 Task: Create a rule from the Recommended list, Task Added to this Project -> add SubTasks in the project AgilePilot with SubTasks Gather and Analyse Requirements , Design and Implement Solution , System Test and UAT , Release to Production / Go Live
Action: Mouse moved to (414, 385)
Screenshot: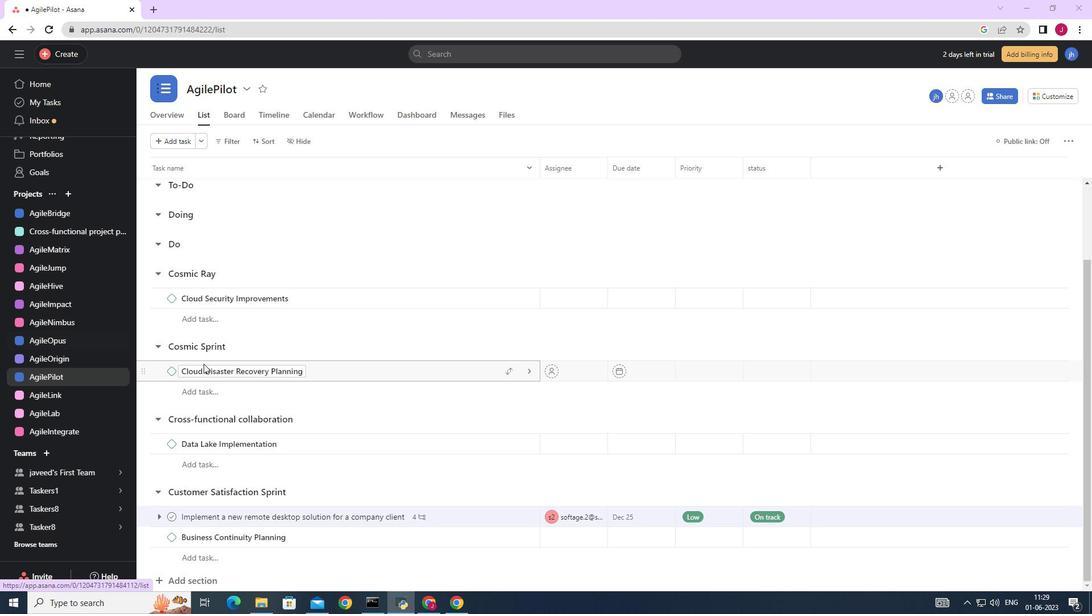 
Action: Mouse scrolled (414, 385) with delta (0, 0)
Screenshot: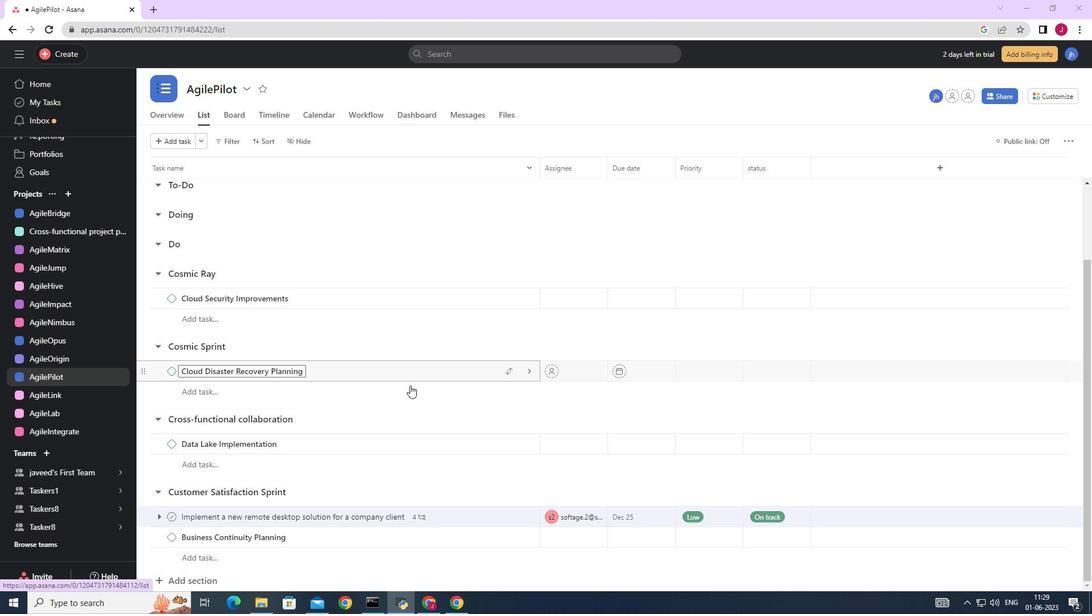 
Action: Mouse scrolled (414, 385) with delta (0, 0)
Screenshot: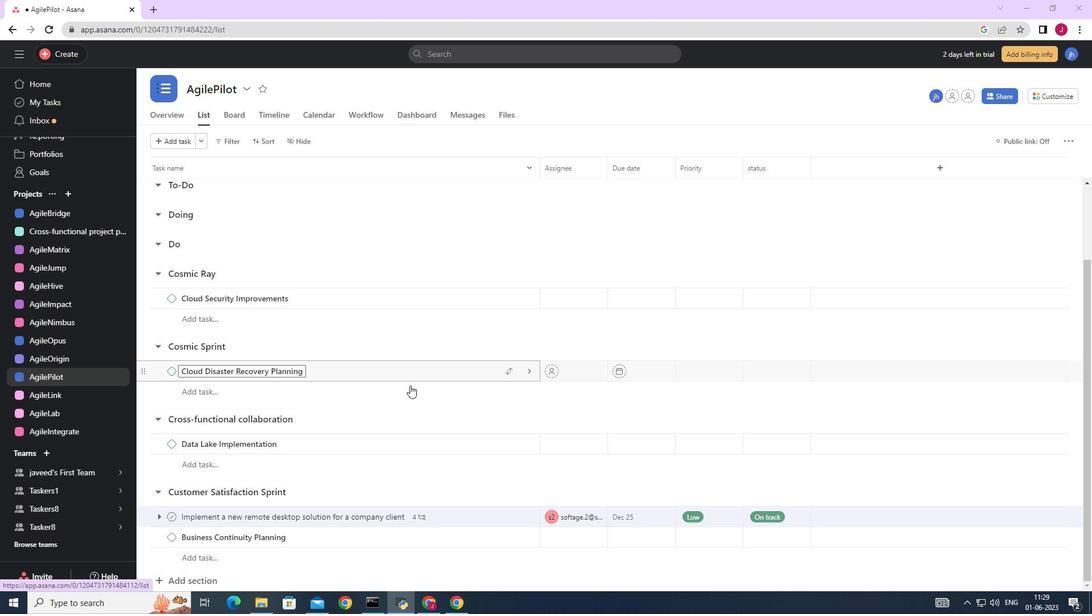 
Action: Mouse moved to (414, 385)
Screenshot: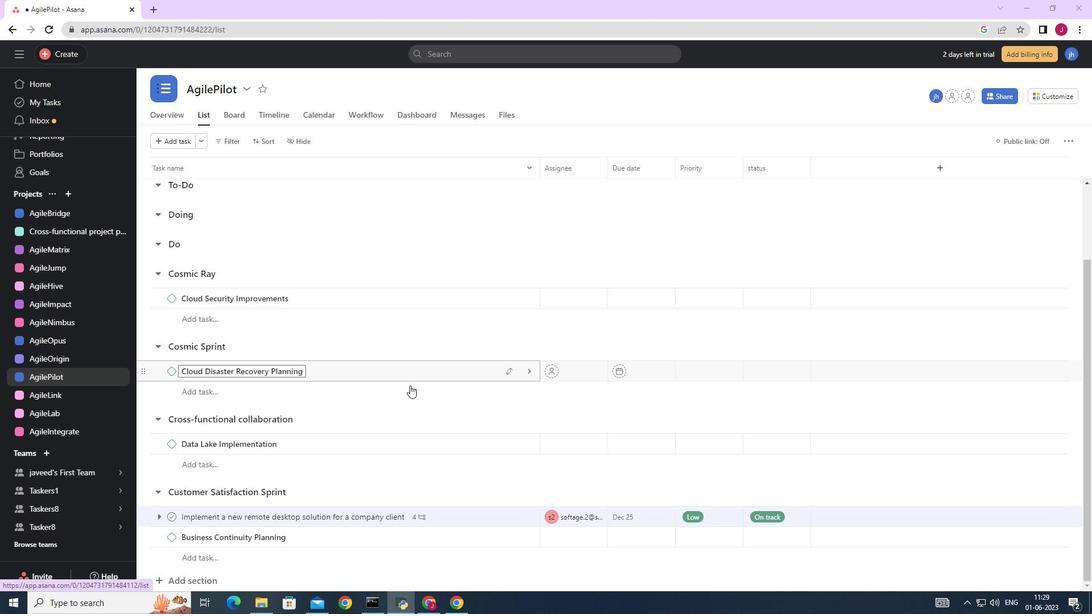 
Action: Mouse scrolled (414, 385) with delta (0, 0)
Screenshot: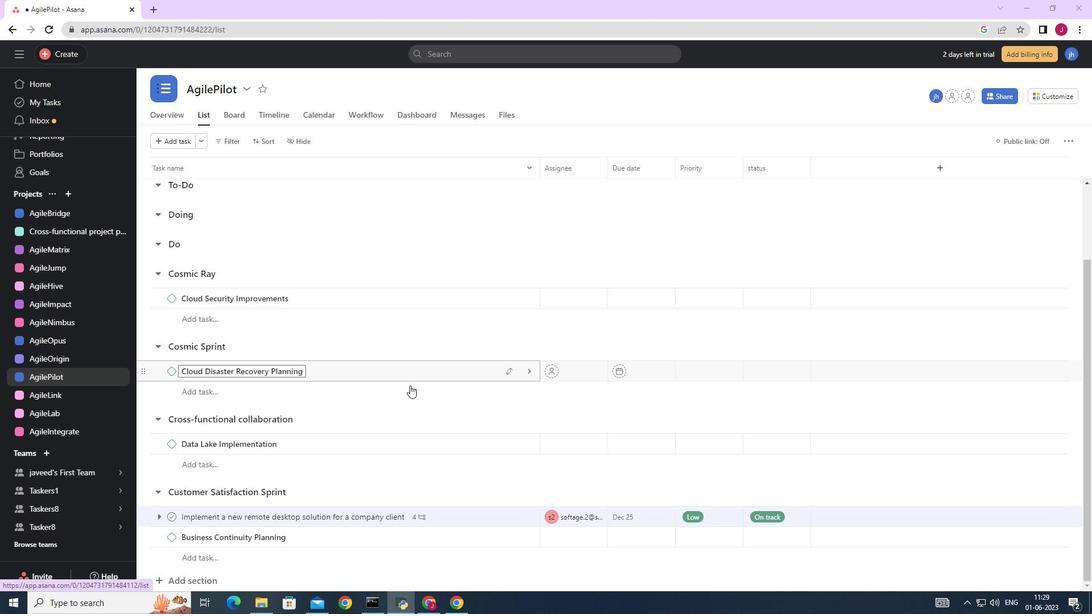 
Action: Mouse scrolled (414, 385) with delta (0, 0)
Screenshot: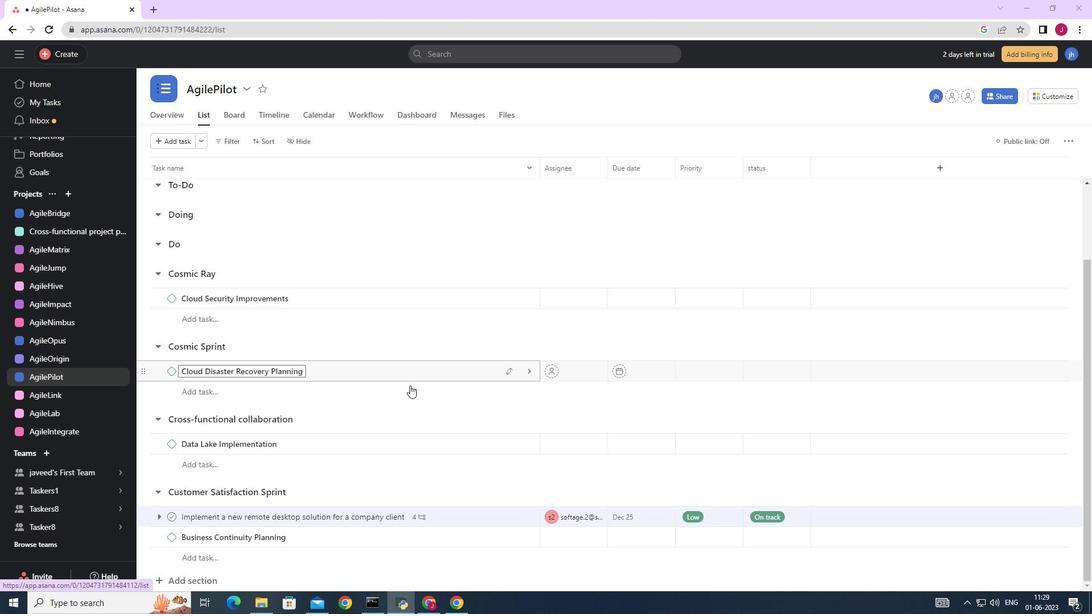 
Action: Mouse scrolled (414, 385) with delta (0, 0)
Screenshot: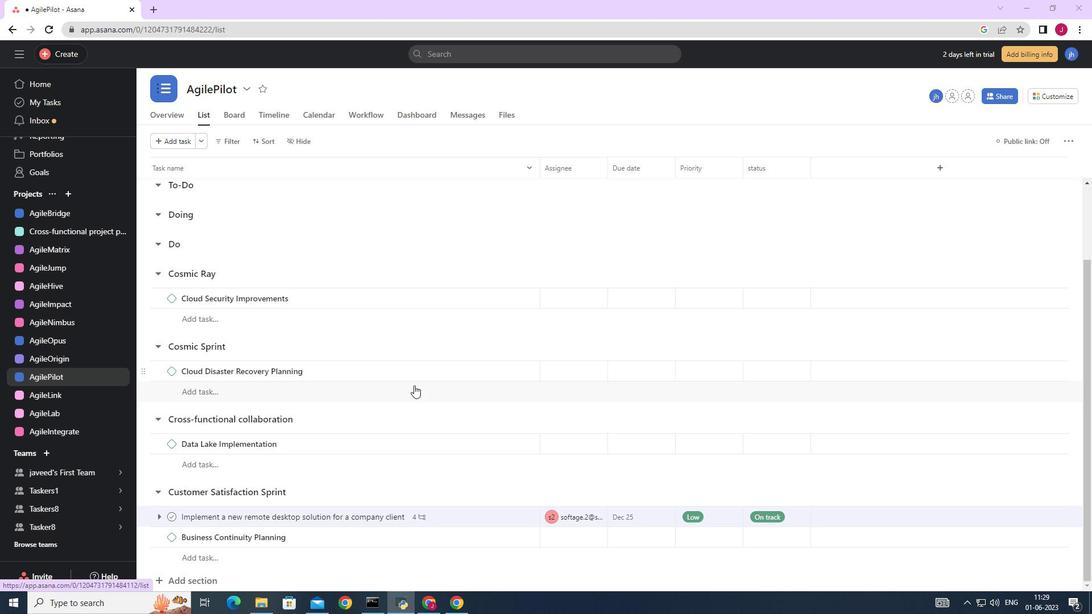 
Action: Mouse moved to (416, 388)
Screenshot: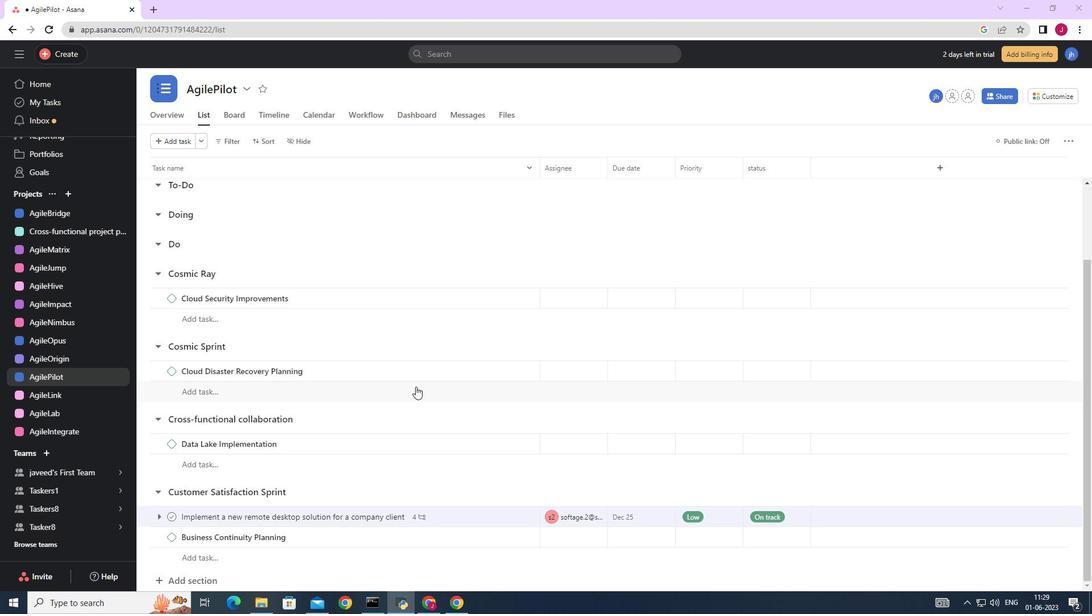 
Action: Mouse scrolled (416, 388) with delta (0, 0)
Screenshot: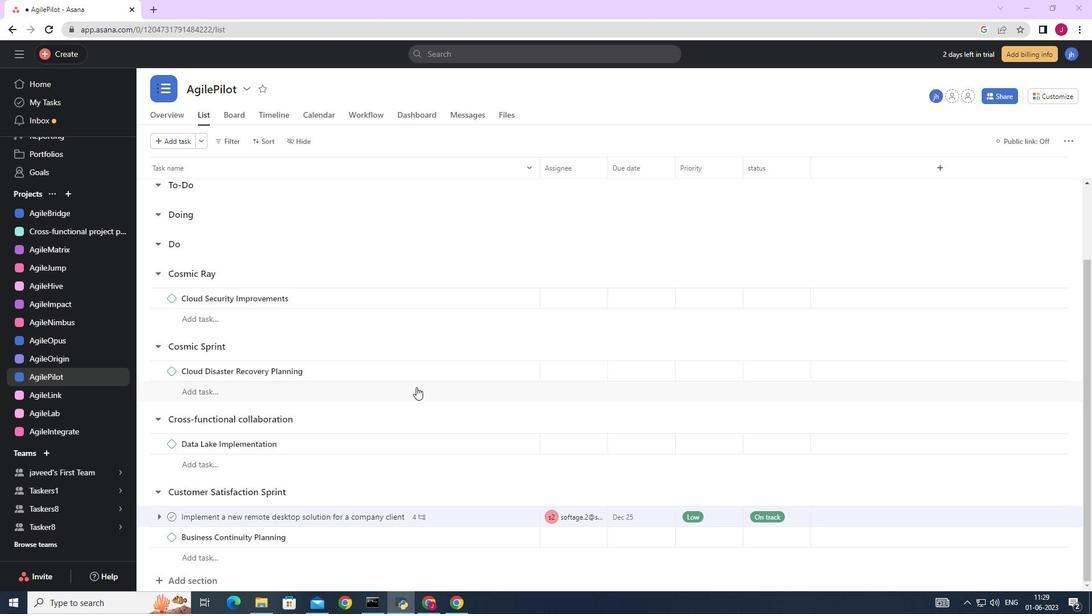 
Action: Mouse moved to (1060, 93)
Screenshot: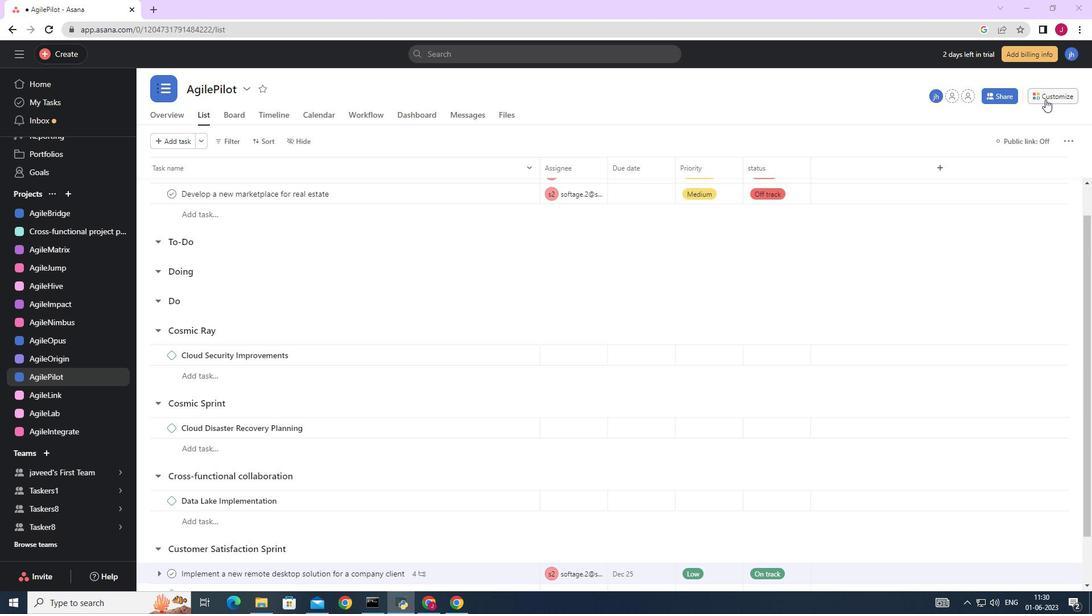 
Action: Mouse pressed left at (1060, 93)
Screenshot: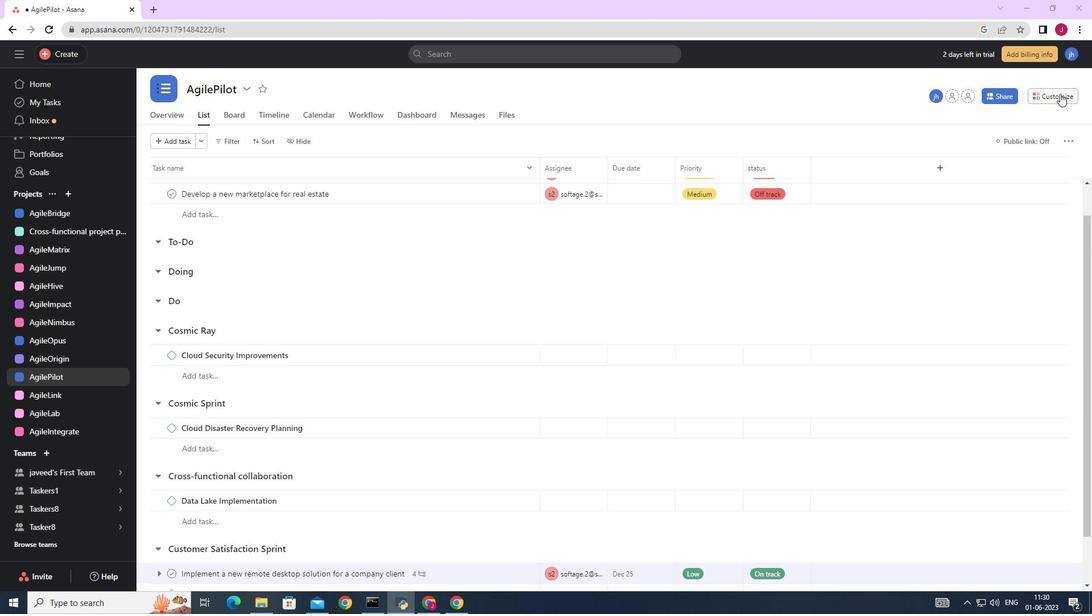 
Action: Mouse moved to (850, 251)
Screenshot: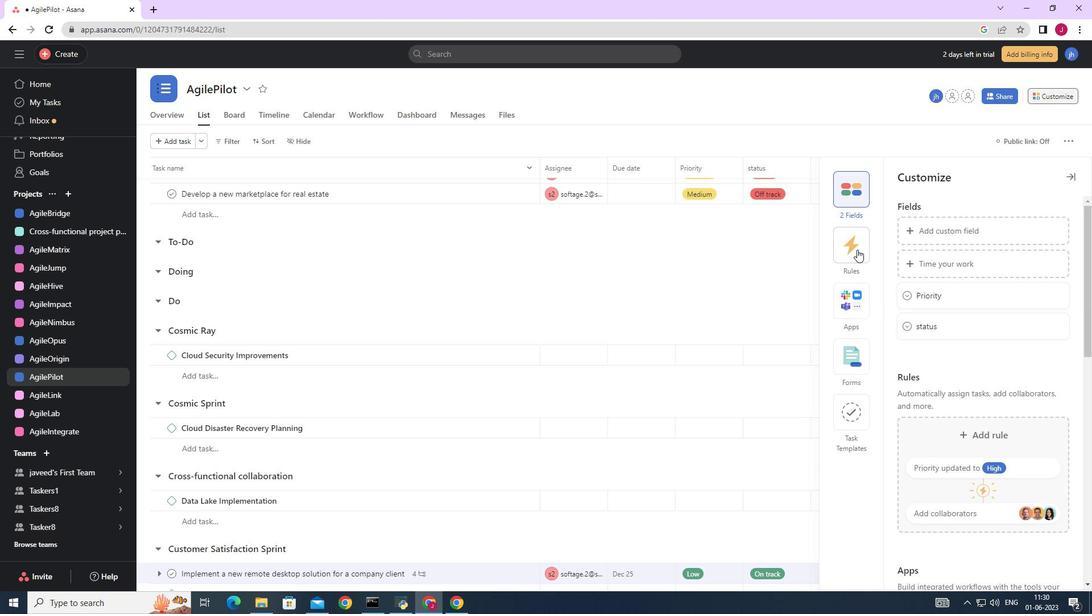 
Action: Mouse pressed left at (850, 251)
Screenshot: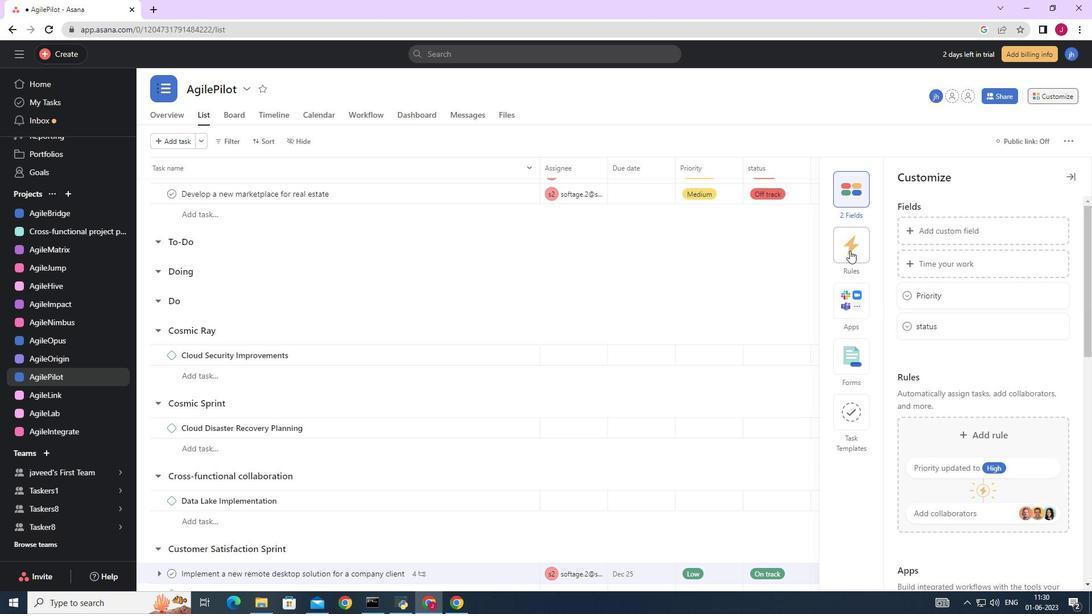 
Action: Mouse moved to (939, 269)
Screenshot: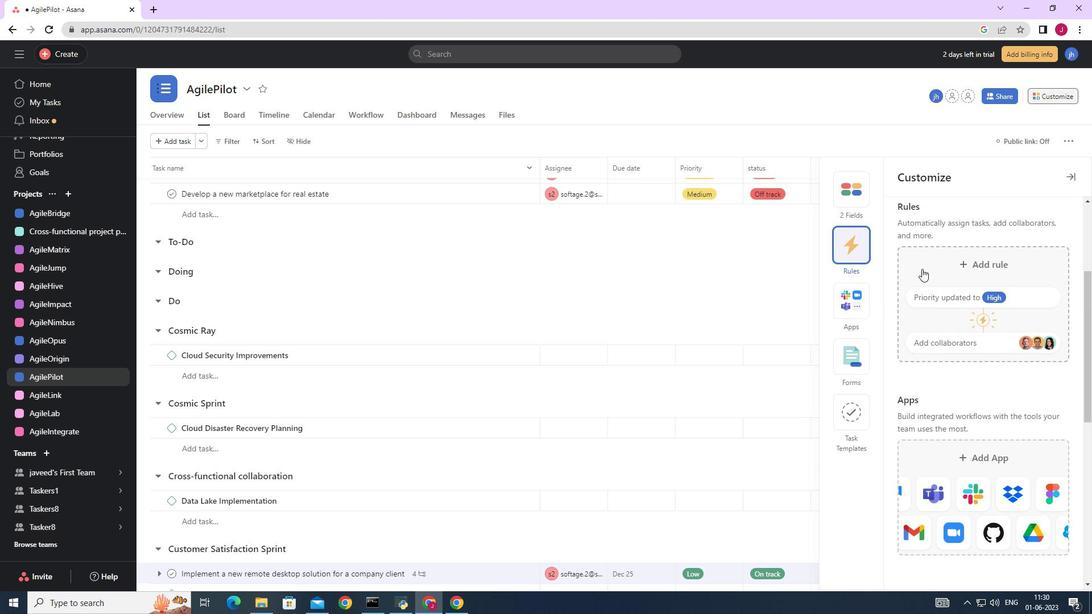 
Action: Mouse pressed left at (939, 269)
Screenshot: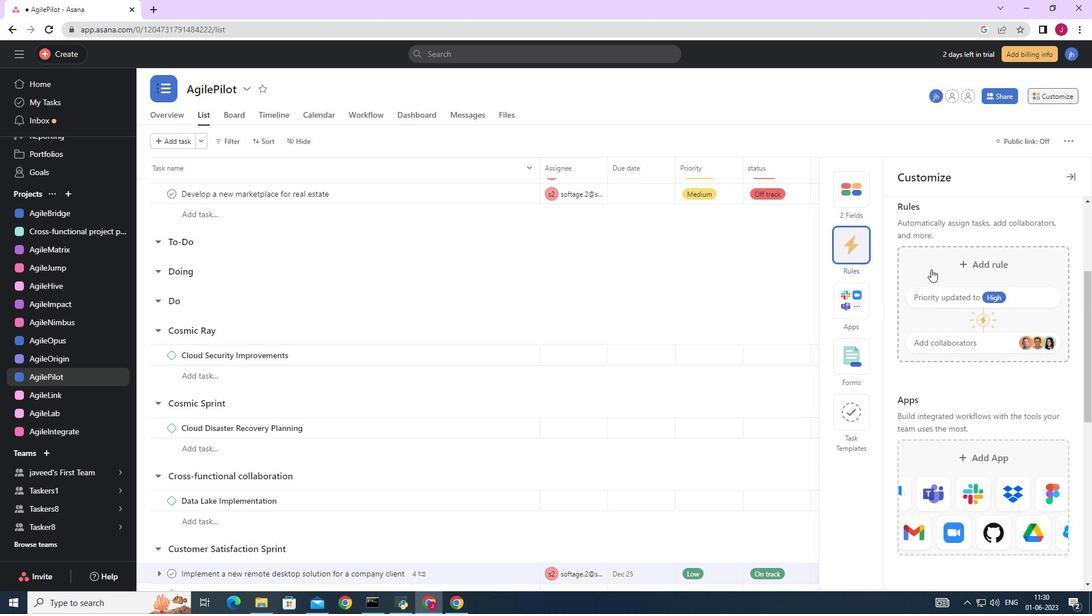 
Action: Mouse moved to (455, 172)
Screenshot: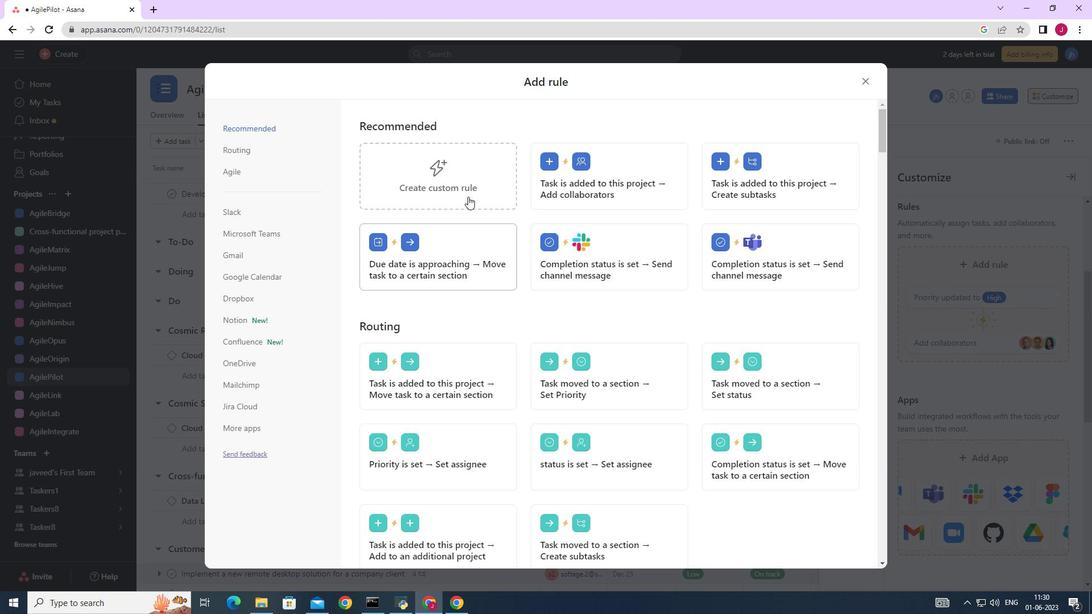 
Action: Mouse pressed left at (455, 172)
Screenshot: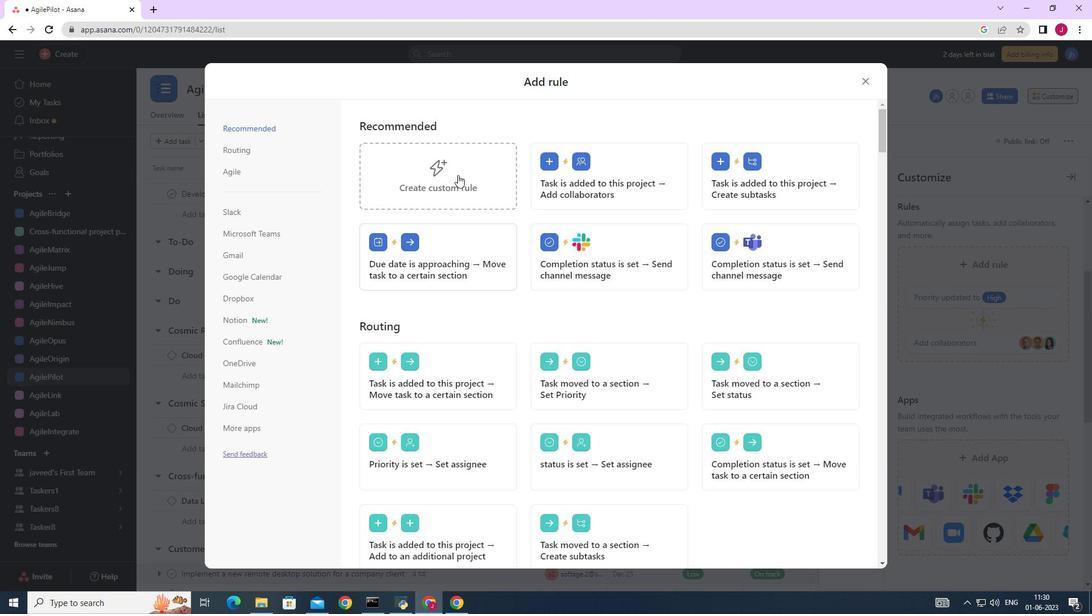 
Action: Mouse moved to (559, 306)
Screenshot: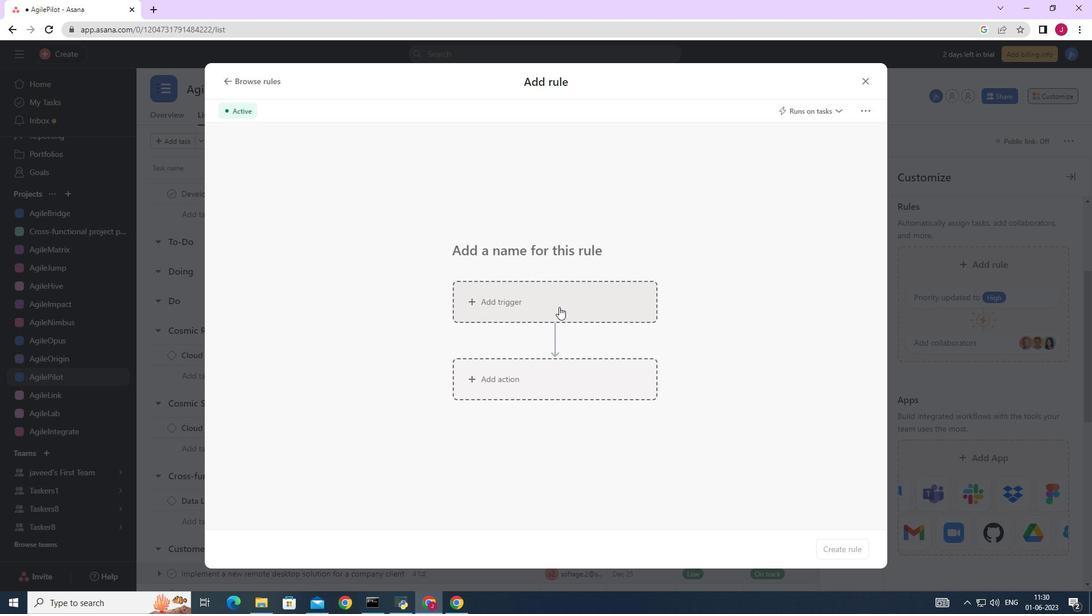 
Action: Mouse pressed left at (559, 306)
Screenshot: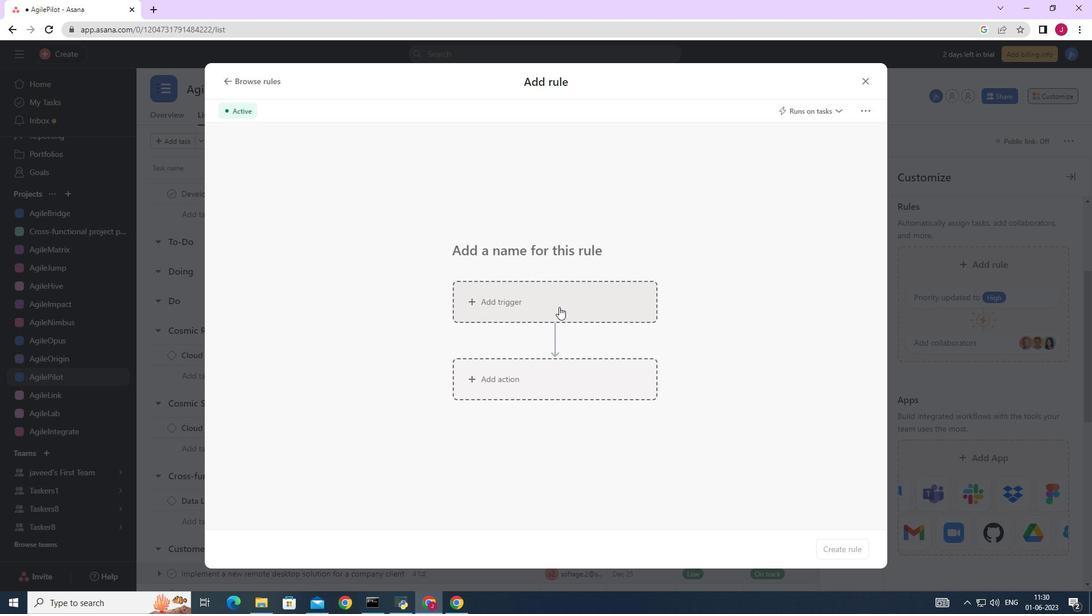 
Action: Mouse moved to (498, 376)
Screenshot: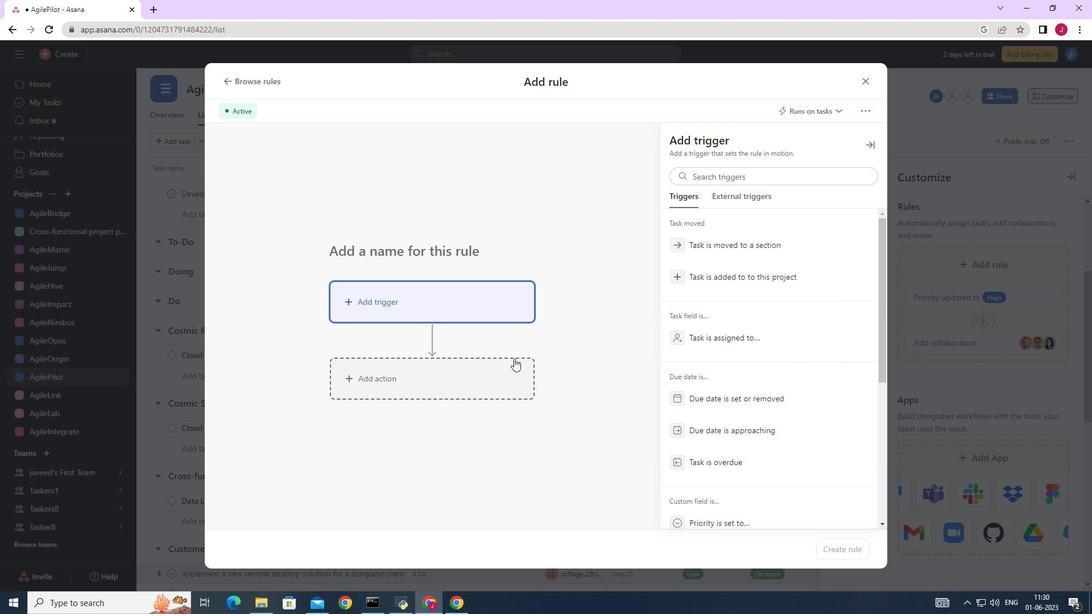 
Action: Mouse pressed left at (498, 376)
Screenshot: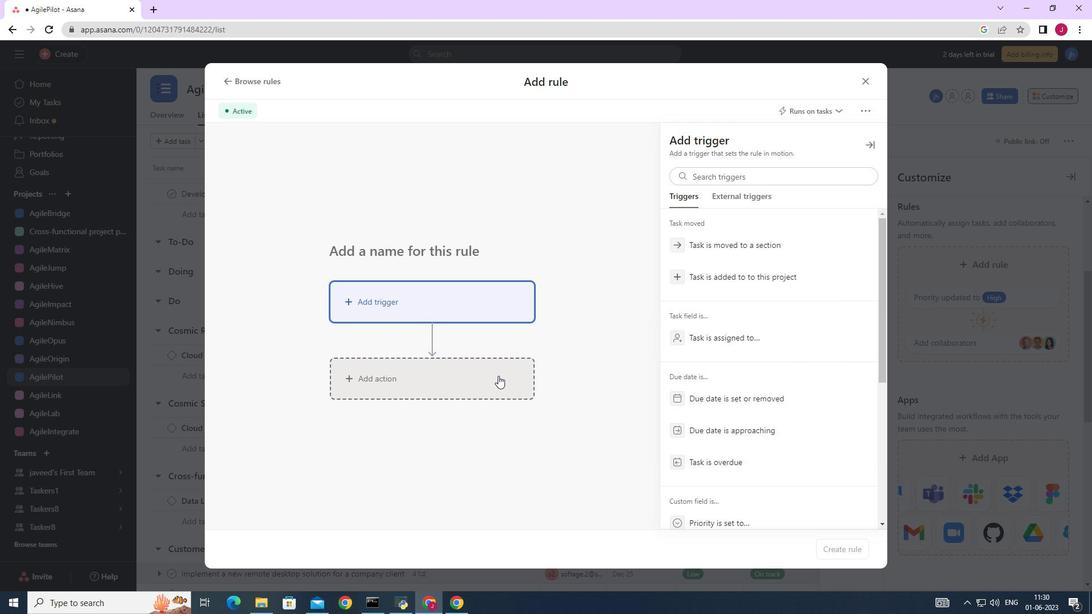 
Action: Mouse moved to (790, 344)
Screenshot: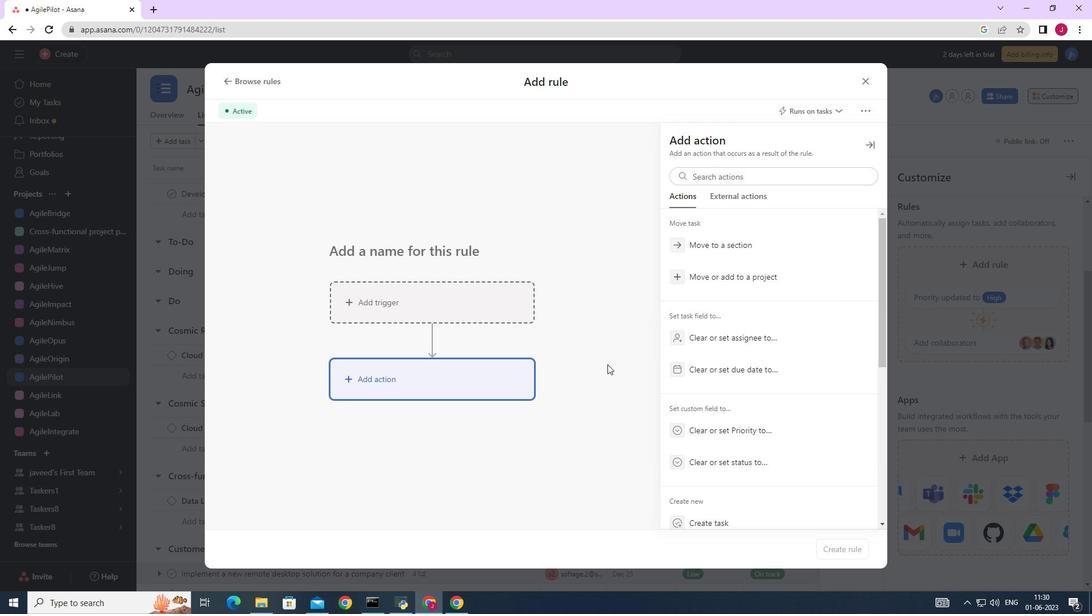 
Action: Mouse scrolled (790, 343) with delta (0, 0)
Screenshot: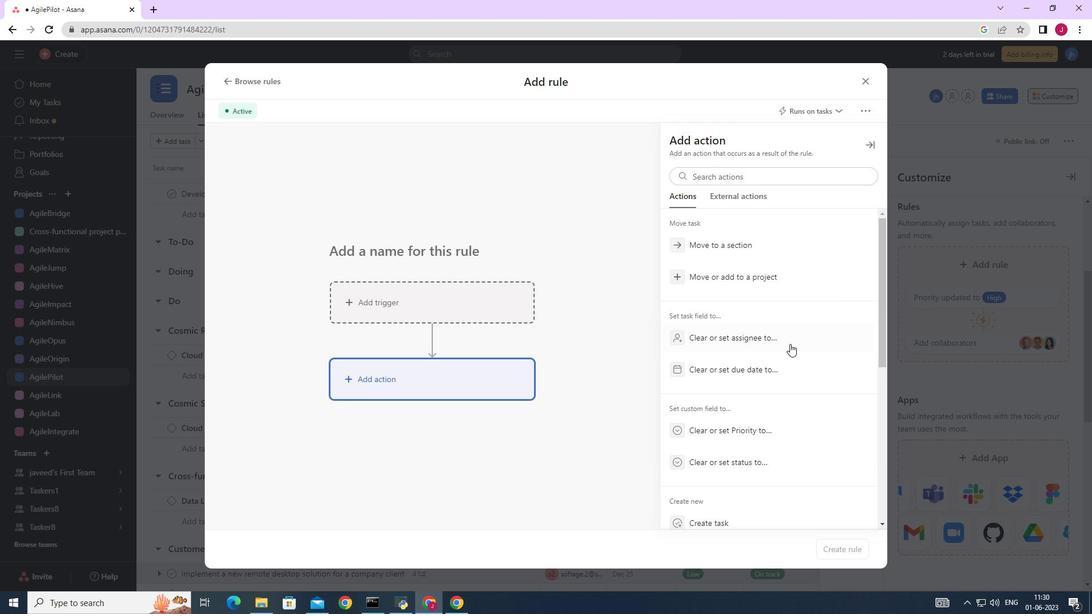 
Action: Mouse scrolled (790, 343) with delta (0, 0)
Screenshot: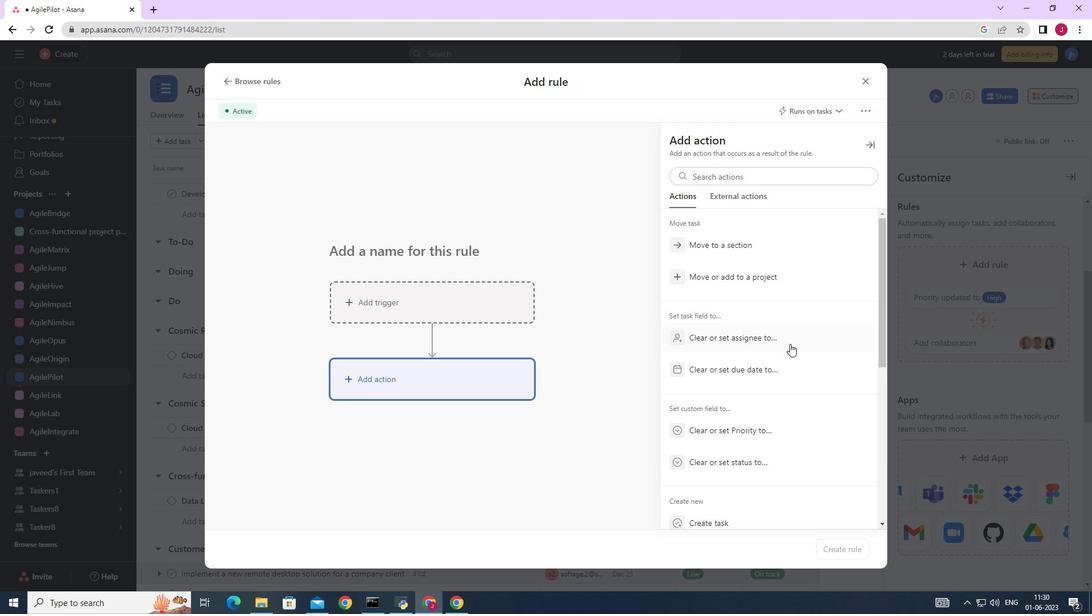 
Action: Mouse scrolled (790, 343) with delta (0, 0)
Screenshot: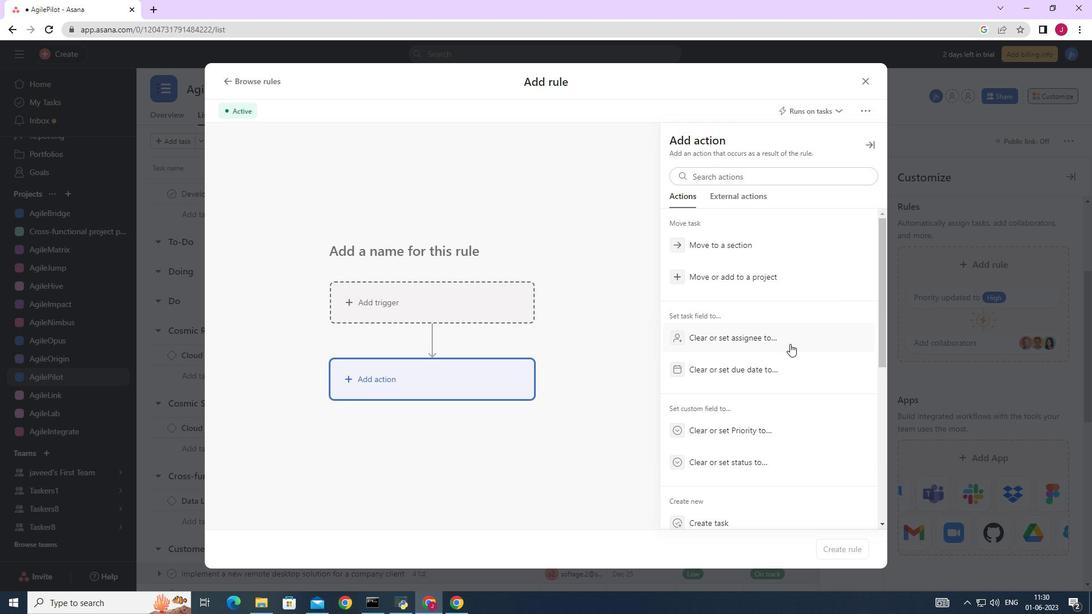 
Action: Mouse moved to (713, 381)
Screenshot: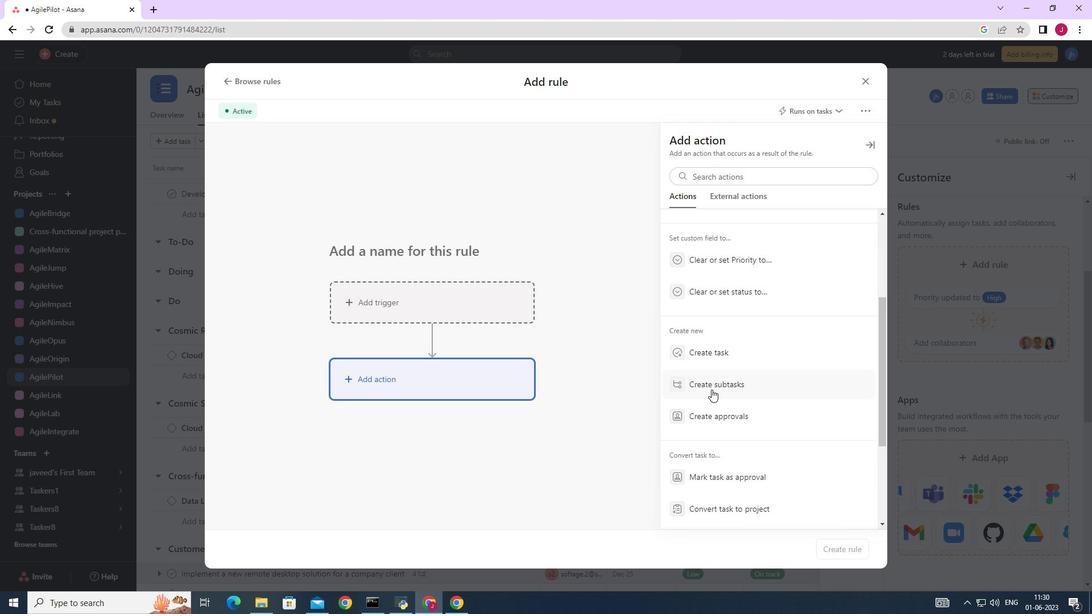 
Action: Mouse pressed left at (713, 381)
Screenshot: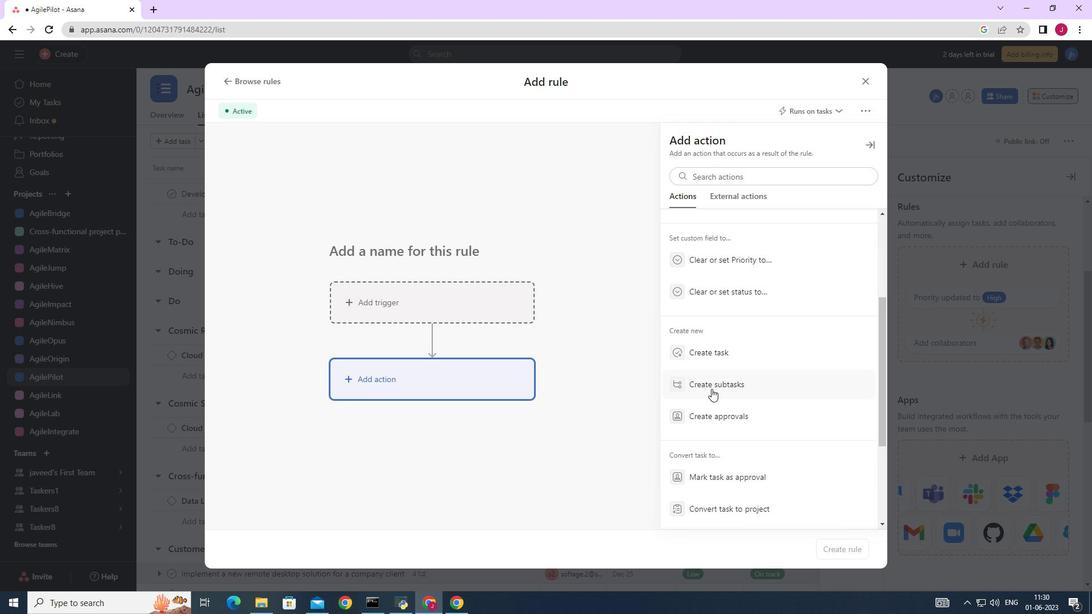 
Action: Mouse moved to (719, 179)
Screenshot: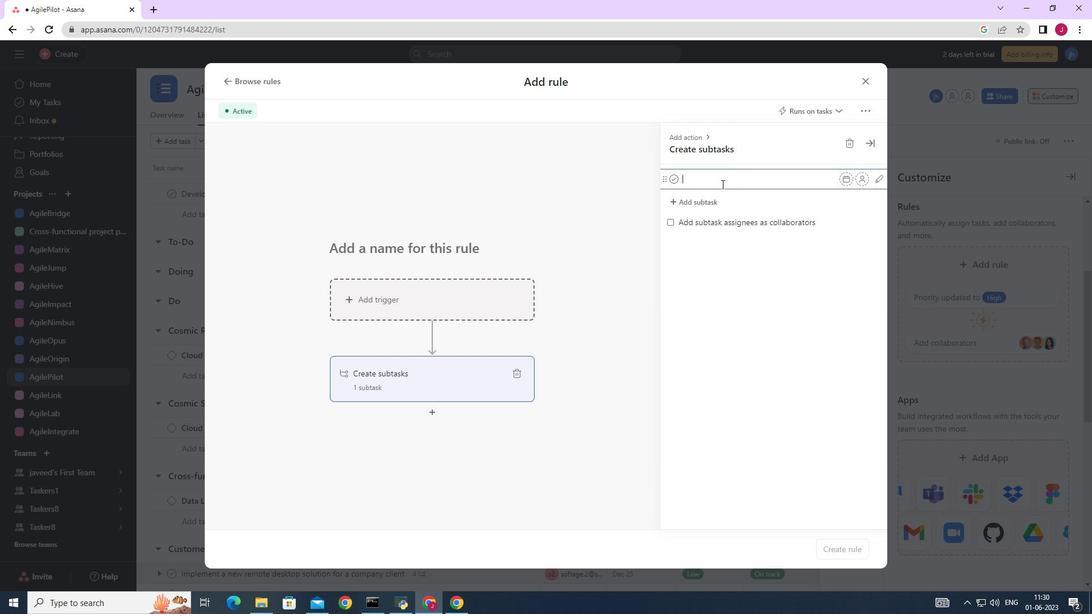 
Action: Mouse pressed left at (719, 179)
Screenshot: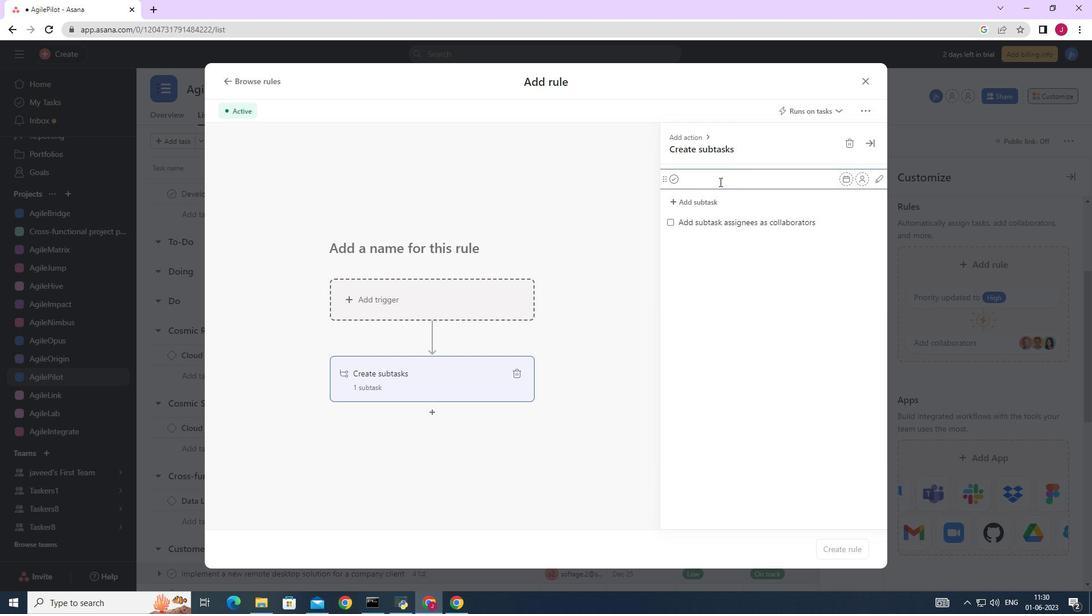 
Action: Key pressed <Key.caps_lock>G<Key.caps_lock>ather<Key.space>and<Key.space><Key.caps_lock>A<Key.caps_lock>nalyse<Key.space><Key.caps_lock>R<Key.caps_lock>equirementd<Key.backspace>s<Key.space><Key.enter><Key.caps_lock>D<Key.caps_lock>esign<Key.space>and<Key.space><Key.caps_lock>I<Key.caps_lock>mplement<Key.space><Key.caps_lock>S<Key.caps_lock>olution<Key.enter><Key.caps_lock>S<Key.caps_lock>ystem<Key.space>and<Key.space><Key.caps_lock>UAT<Key.left><Key.left><Key.left><Key.left><Key.left><Key.left><Key.left>T<Key.caps_lock>est<Key.space><Key.enter><Key.caps_lock>R<Key.caps_lock>elease<Key.space>to<Key.space>production<Key.space>/<Key.space><Key.caps_lock>G<Key.caps_lock>o<Key.space><Key.caps_lock>L<Key.caps_lock>ive<Key.enter>
Screenshot: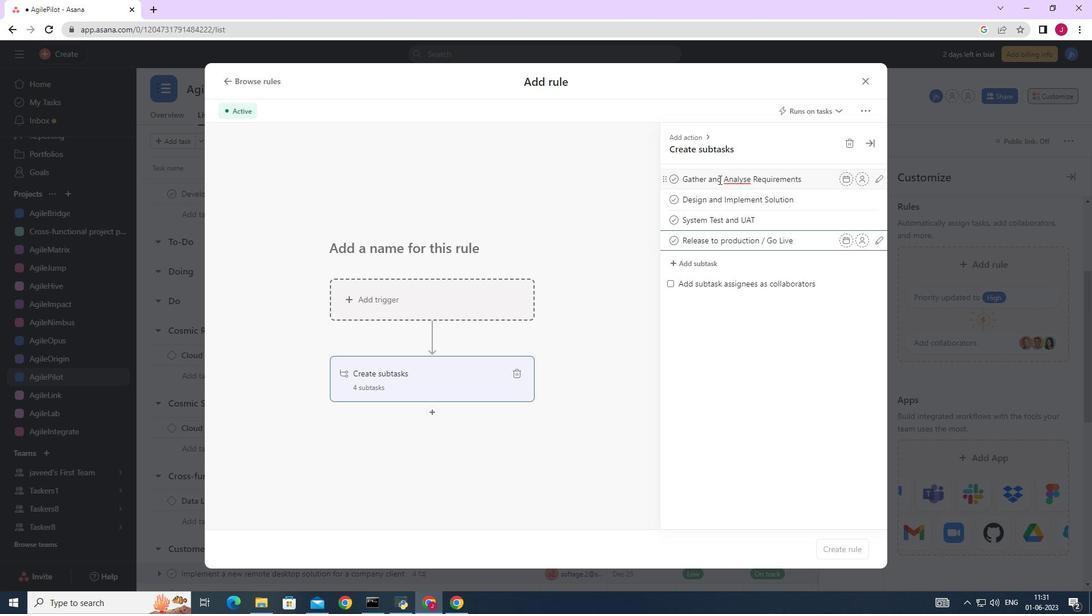 
